Task: Add Wheat Bran to the cart.
Action: Mouse moved to (308, 172)
Screenshot: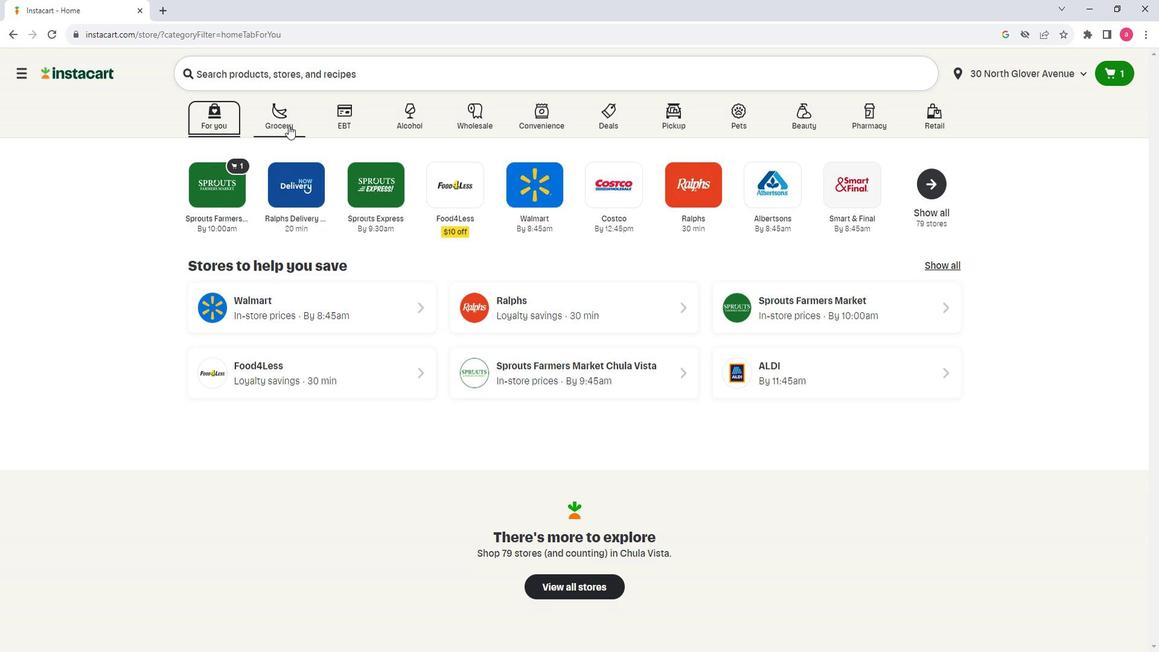 
Action: Mouse pressed left at (308, 172)
Screenshot: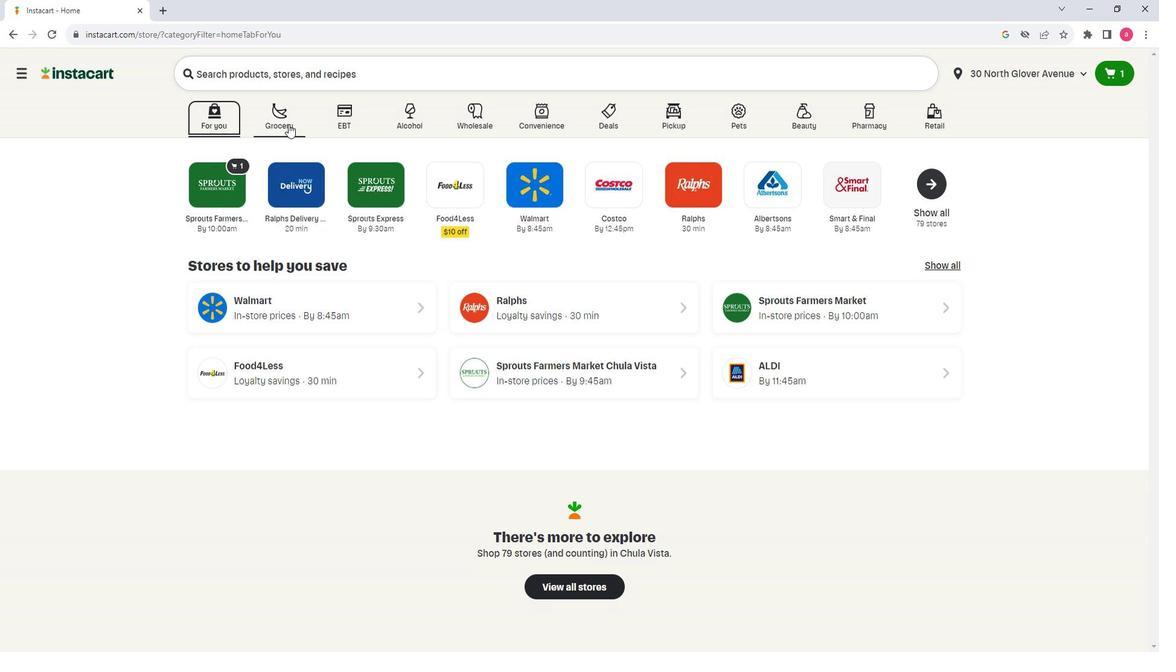
Action: Mouse moved to (406, 301)
Screenshot: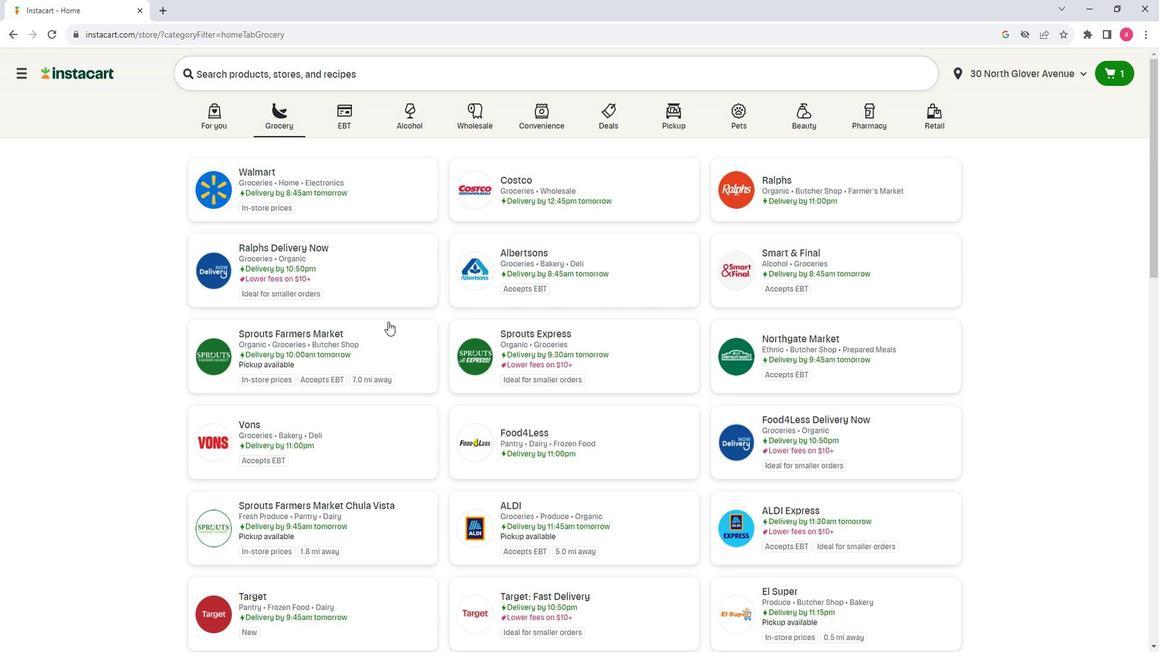 
Action: Mouse pressed left at (406, 301)
Screenshot: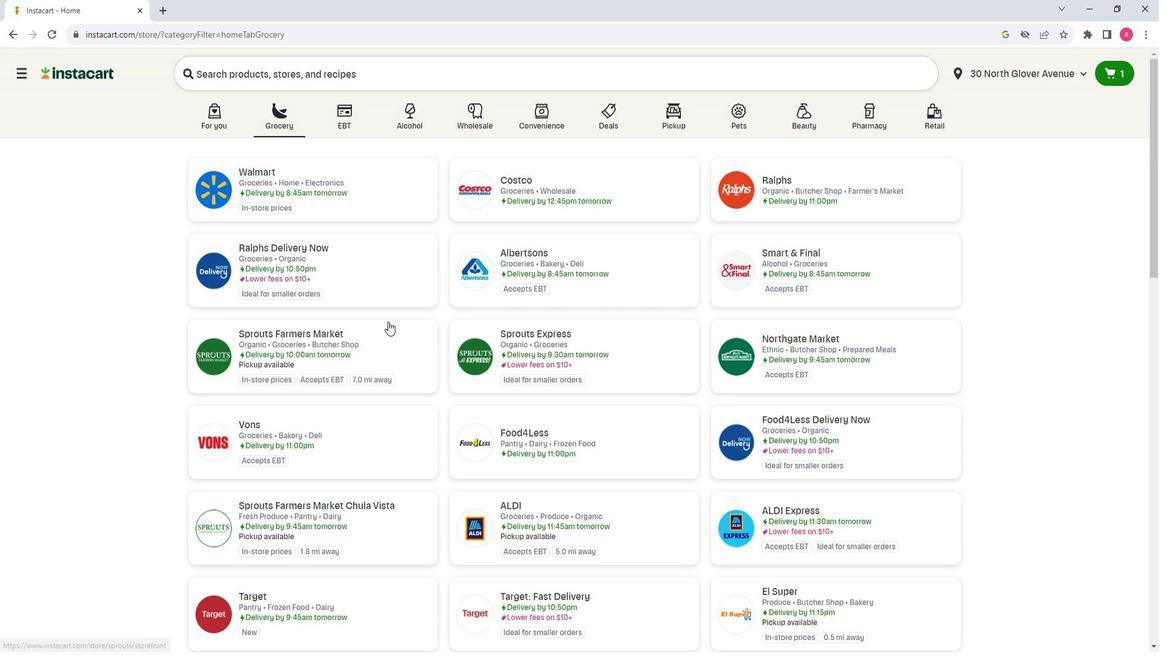 
Action: Mouse moved to (407, 303)
Screenshot: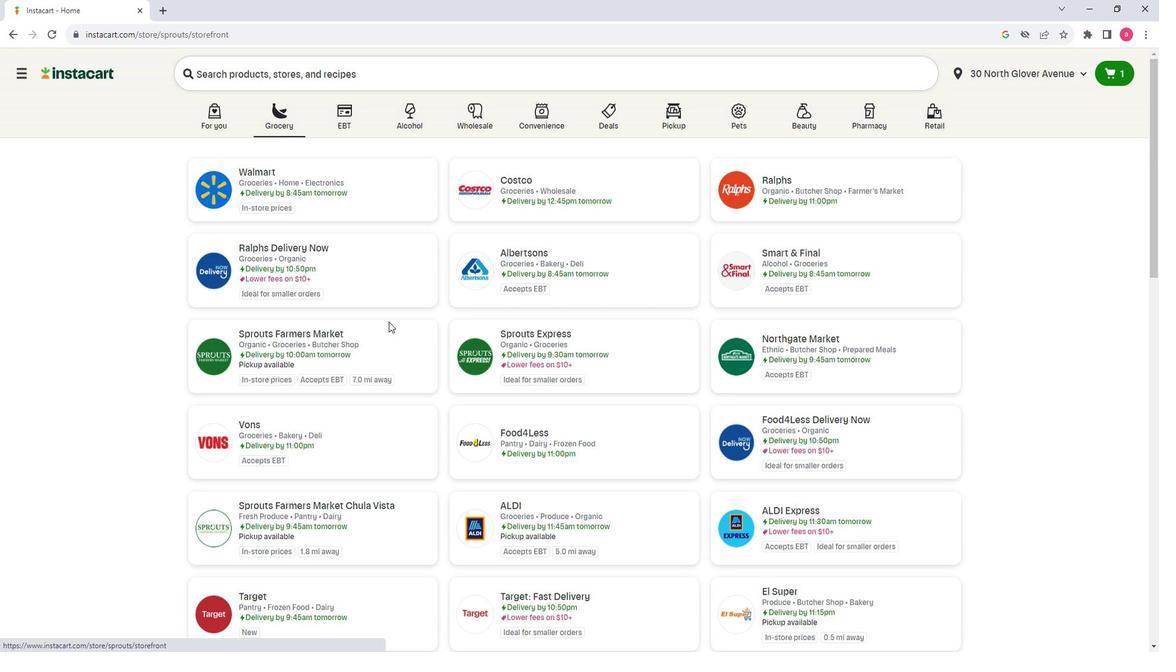 
Action: Mouse pressed left at (407, 303)
Screenshot: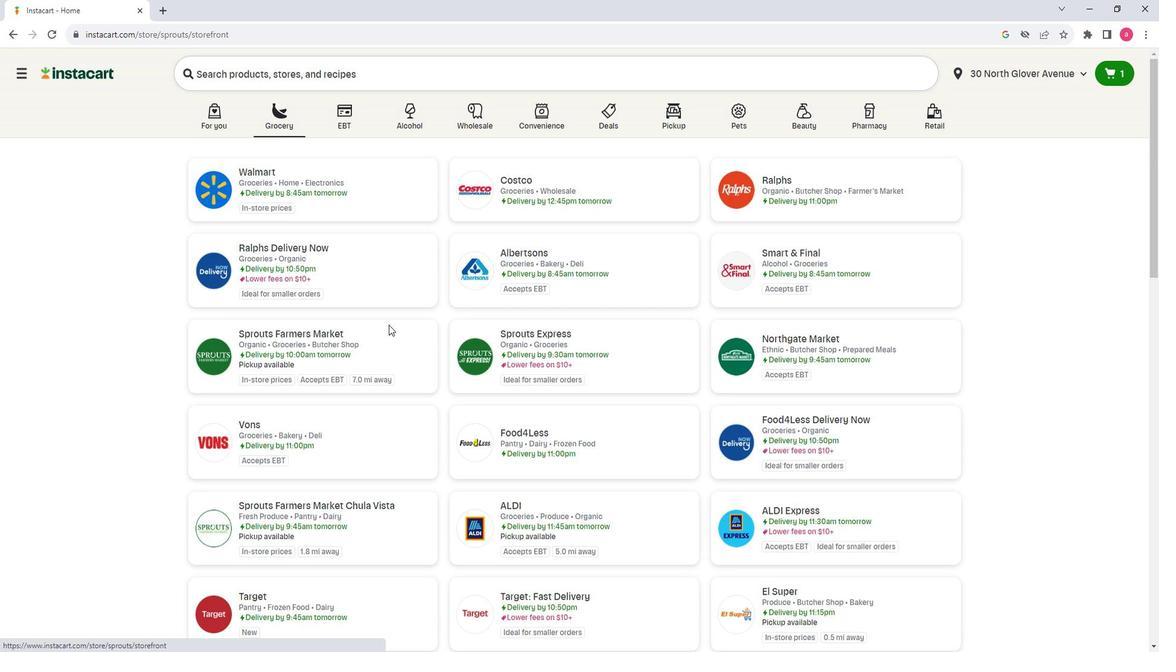 
Action: Mouse moved to (151, 320)
Screenshot: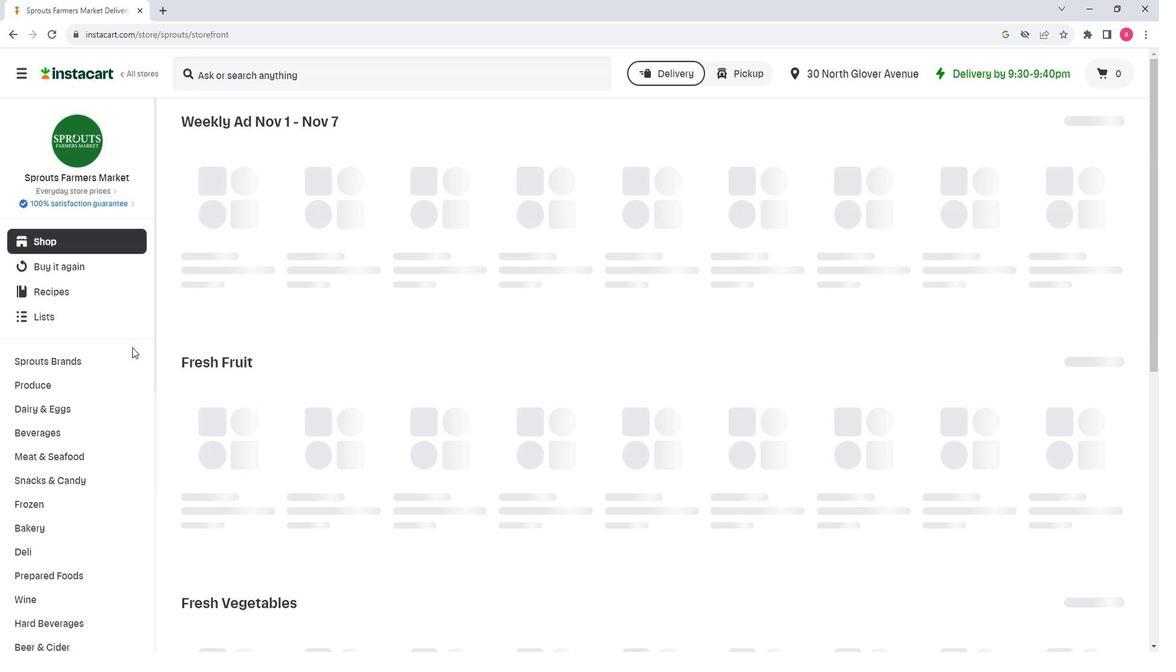 
Action: Mouse scrolled (151, 320) with delta (0, 0)
Screenshot: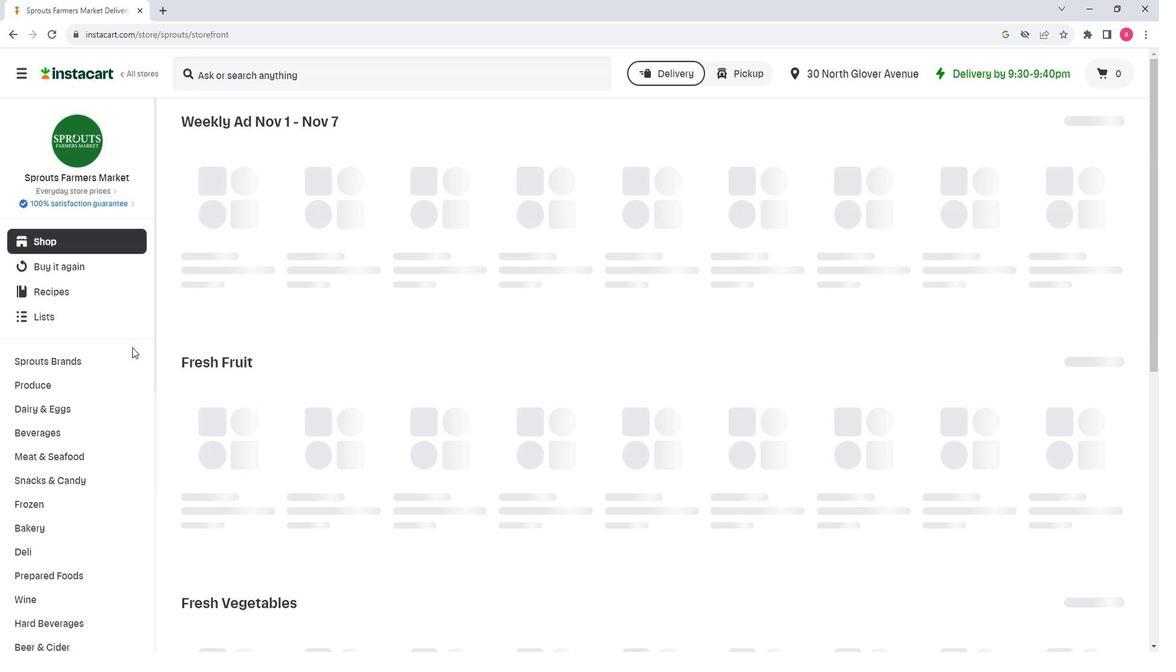 
Action: Mouse moved to (150, 322)
Screenshot: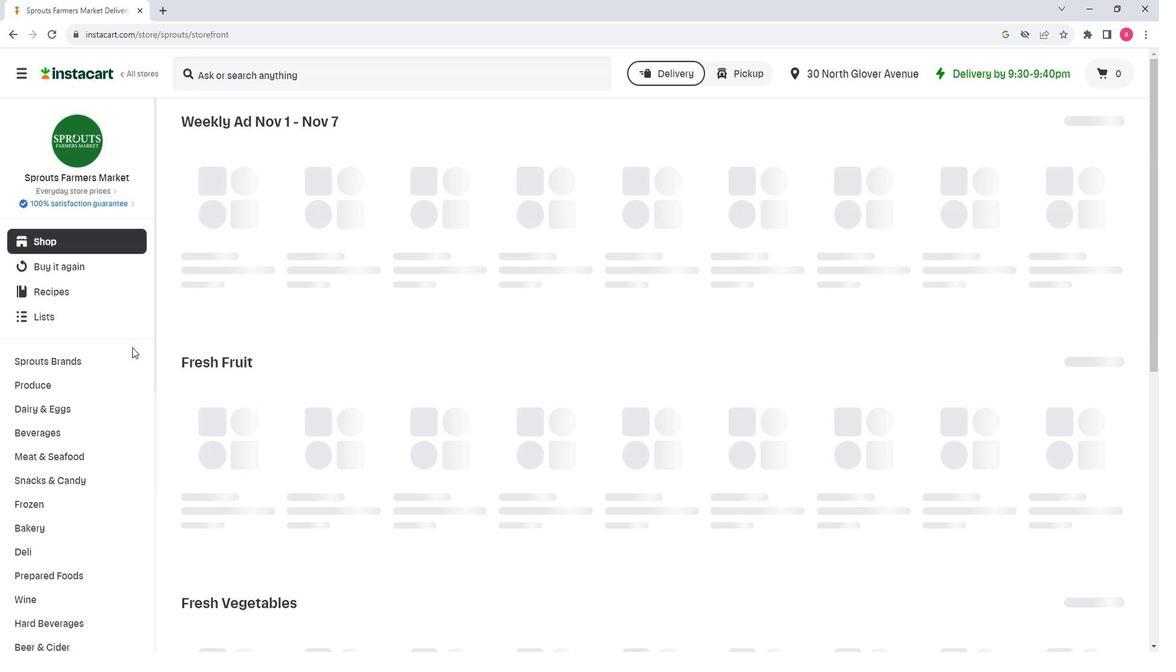 
Action: Mouse scrolled (150, 321) with delta (0, 0)
Screenshot: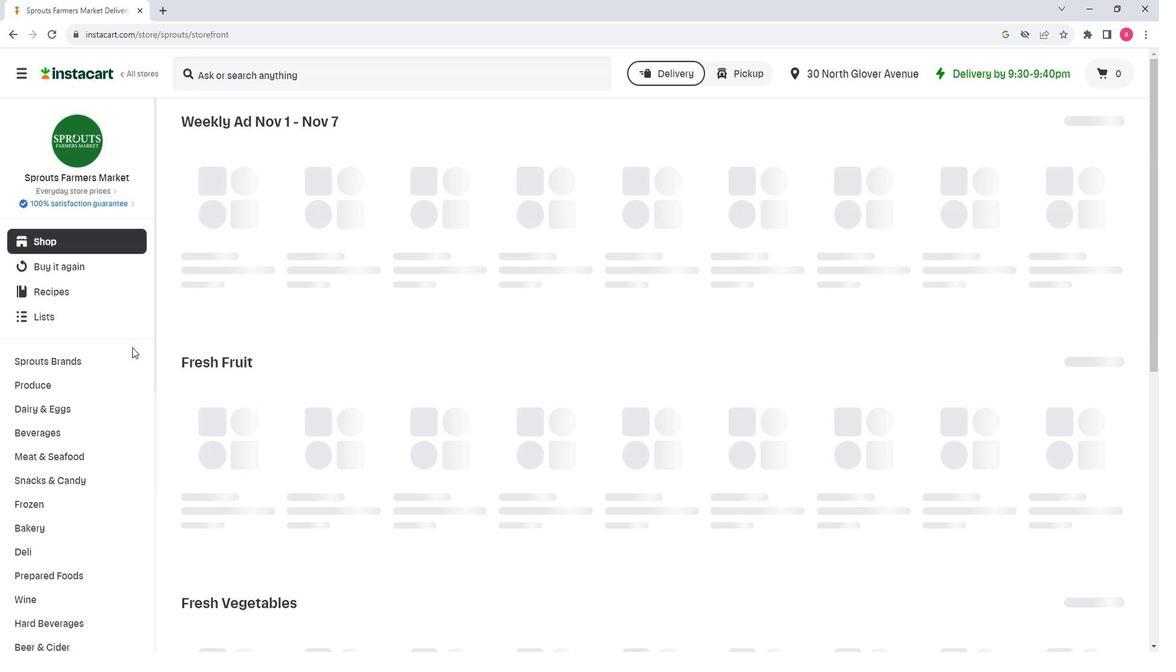 
Action: Mouse scrolled (150, 321) with delta (0, 0)
Screenshot: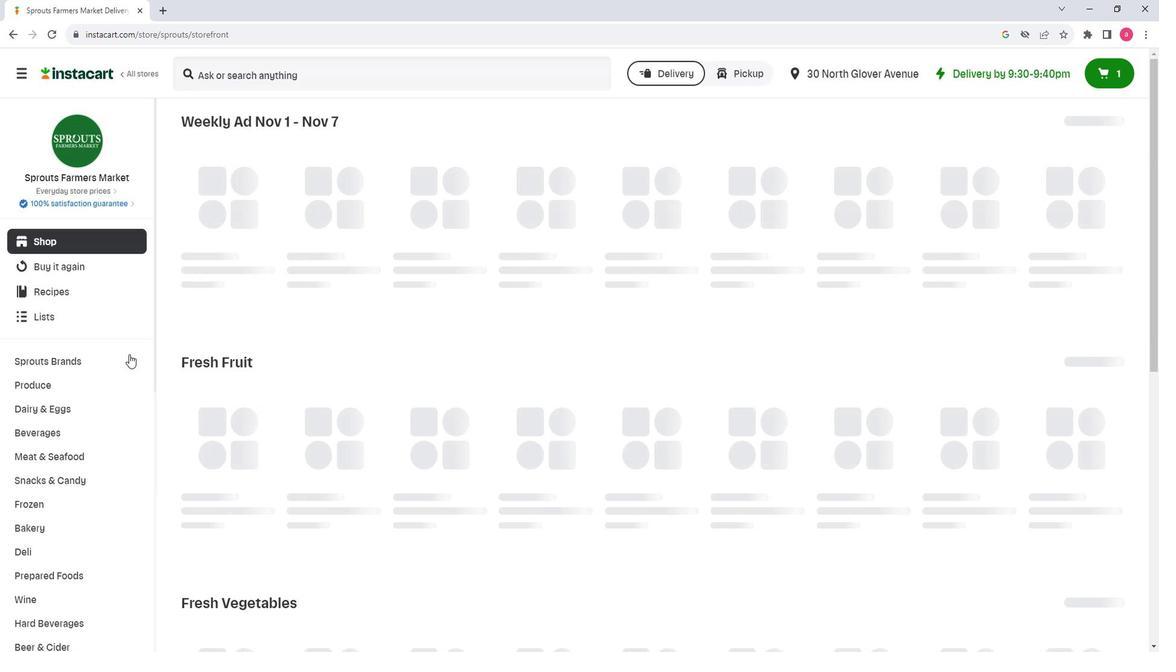 
Action: Mouse moved to (150, 323)
Screenshot: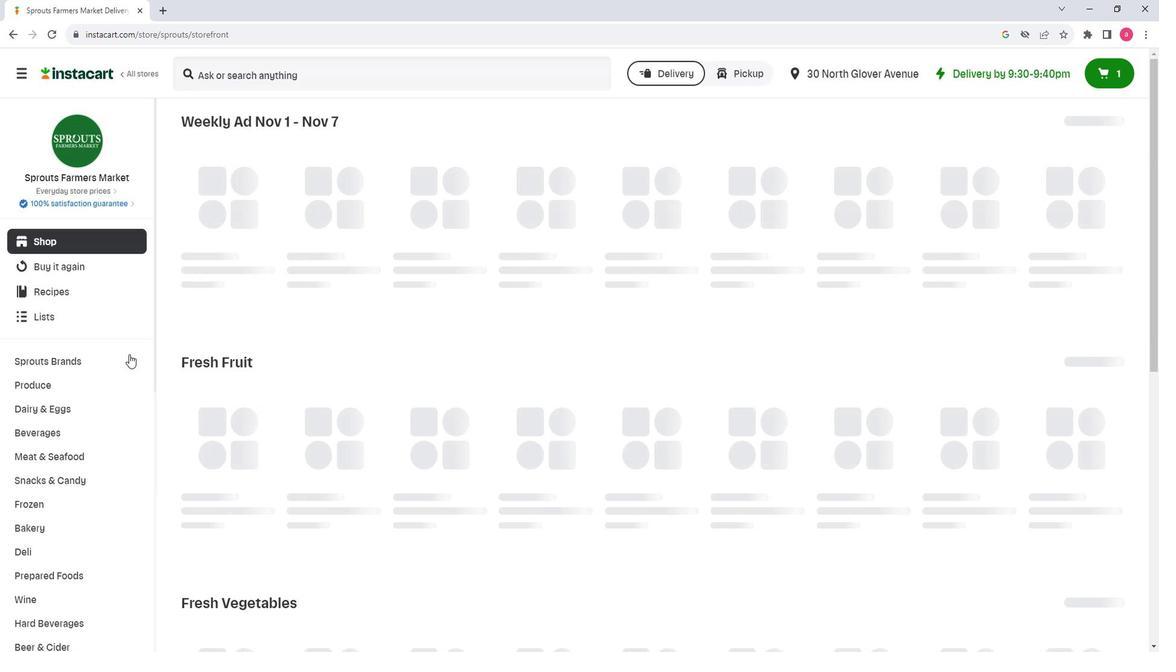 
Action: Mouse scrolled (150, 322) with delta (0, 0)
Screenshot: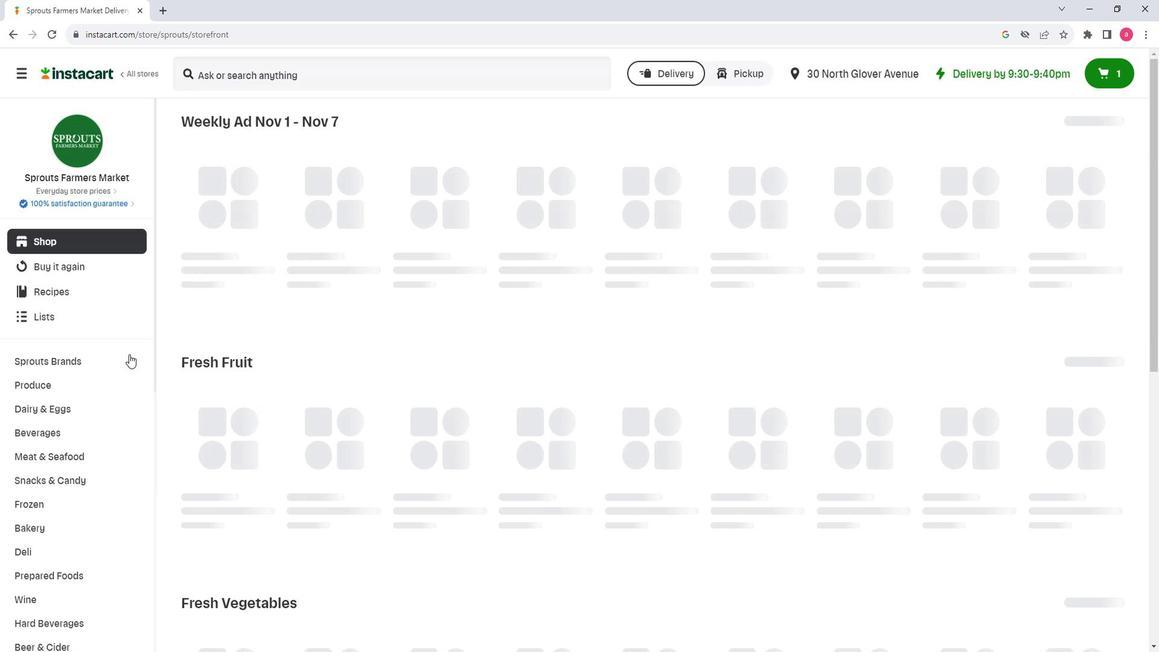 
Action: Mouse moved to (147, 324)
Screenshot: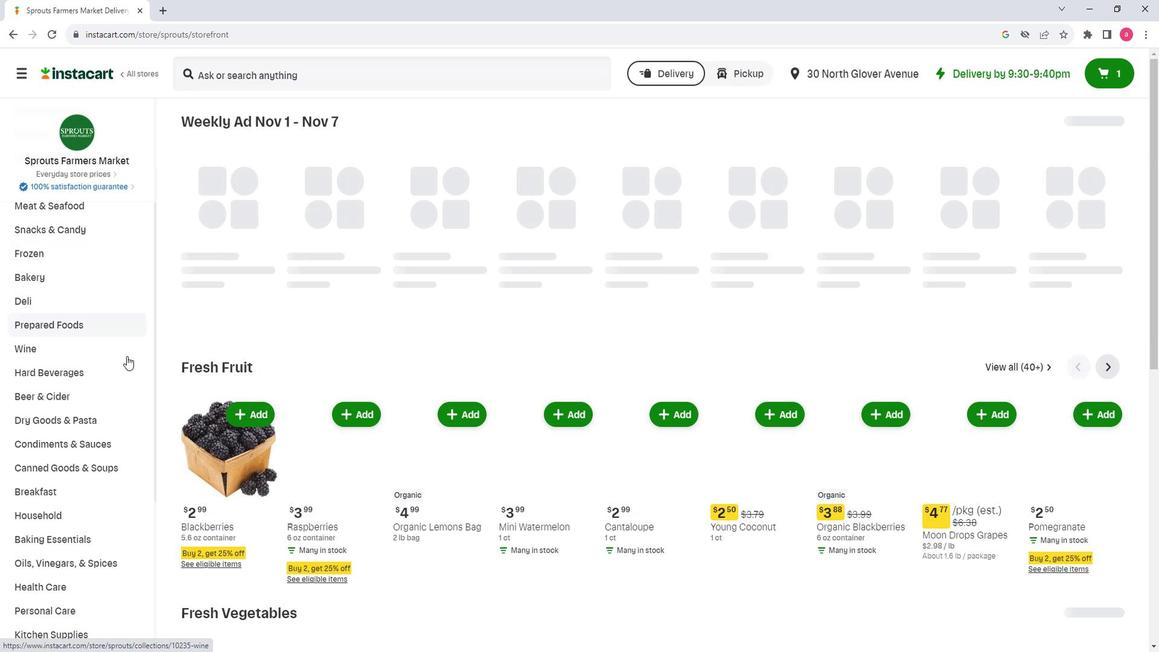 
Action: Mouse scrolled (147, 323) with delta (0, 0)
Screenshot: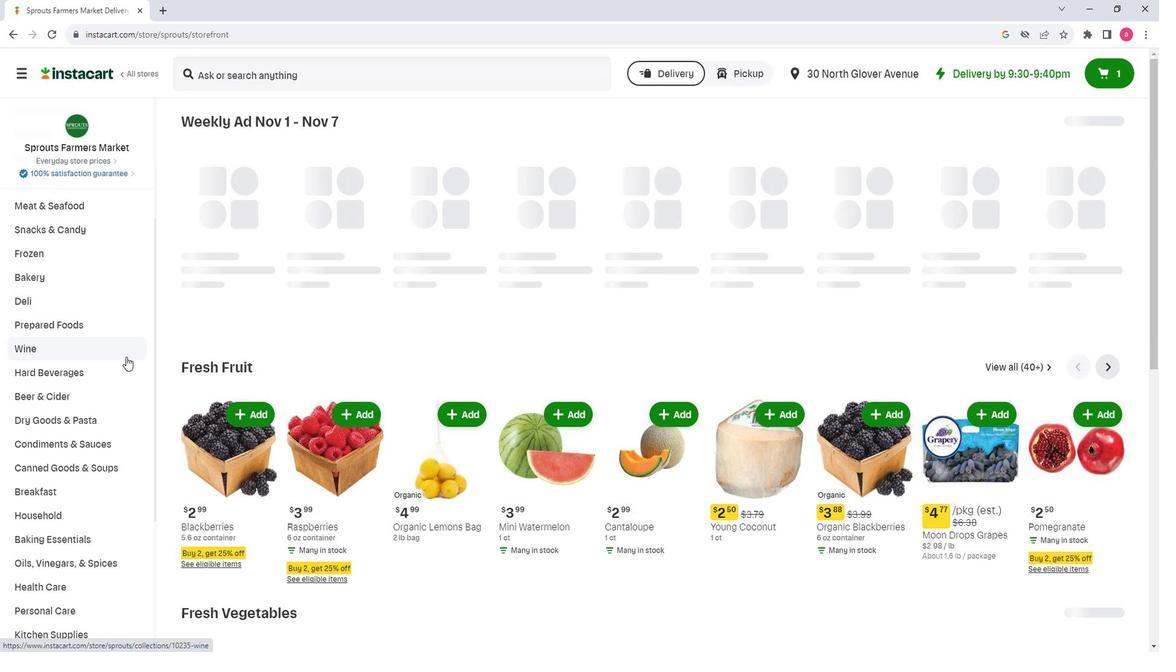 
Action: Mouse moved to (146, 326)
Screenshot: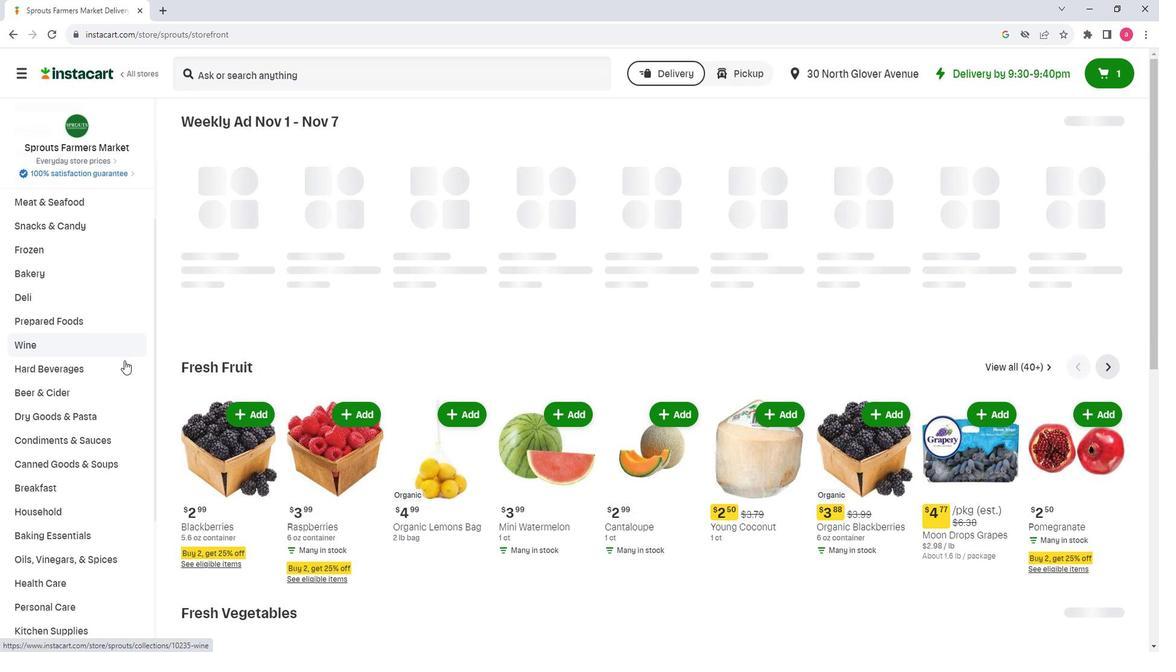 
Action: Mouse scrolled (146, 326) with delta (0, 0)
Screenshot: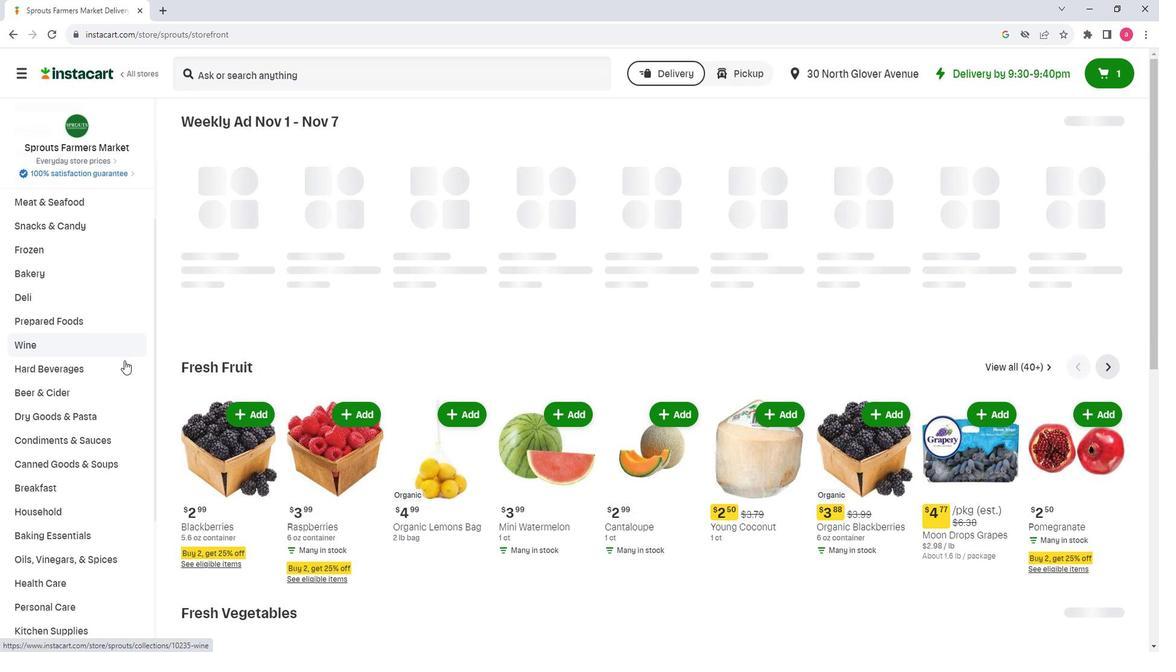 
Action: Mouse moved to (112, 366)
Screenshot: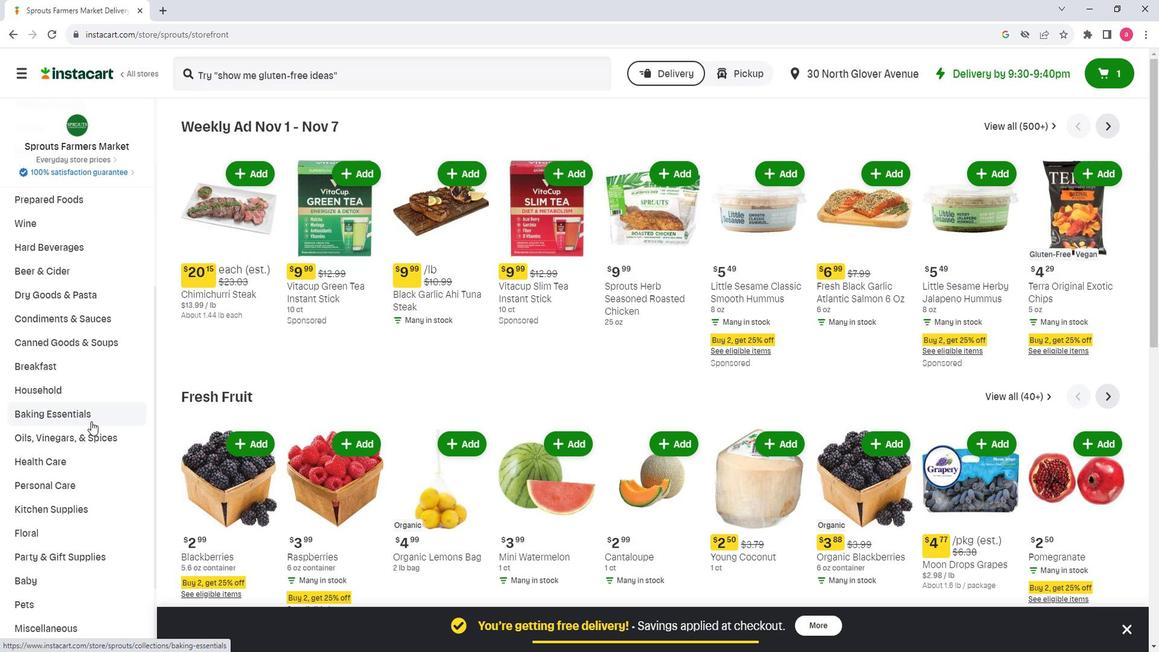 
Action: Mouse pressed left at (112, 366)
Screenshot: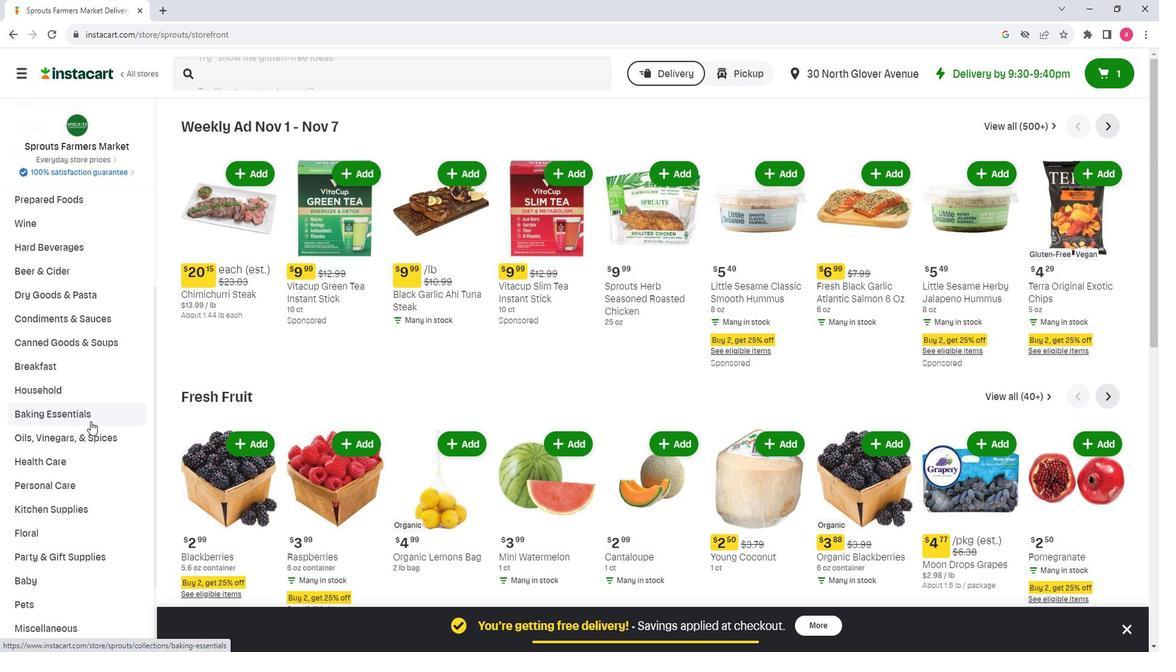 
Action: Mouse moved to (686, 194)
Screenshot: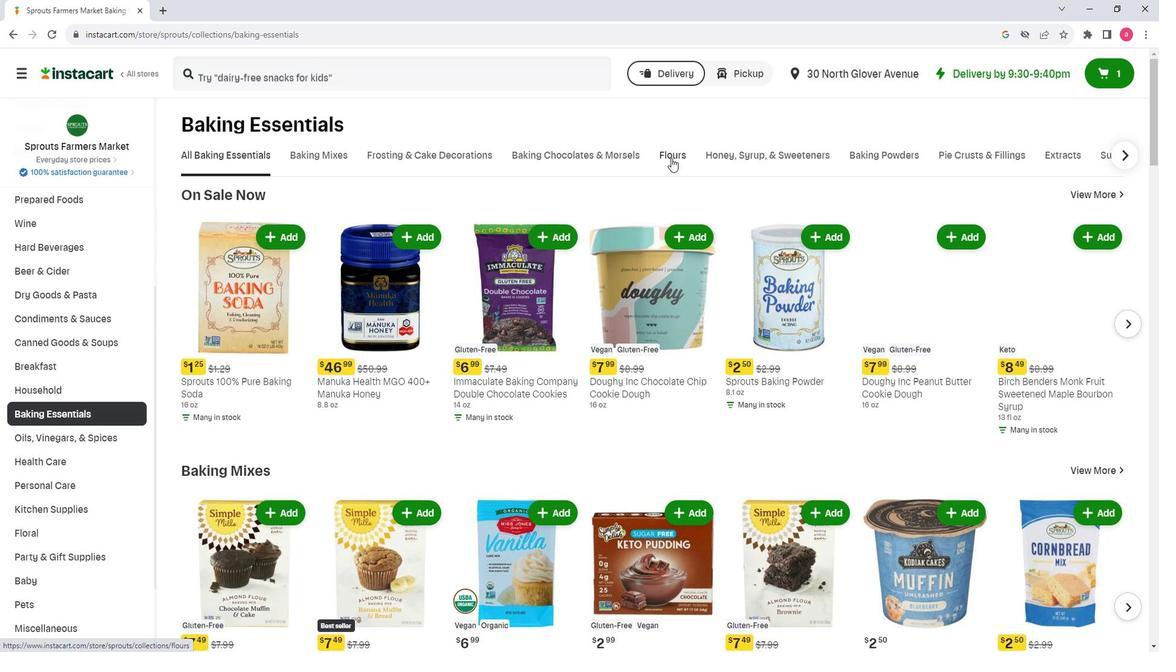 
Action: Mouse pressed left at (686, 194)
Screenshot: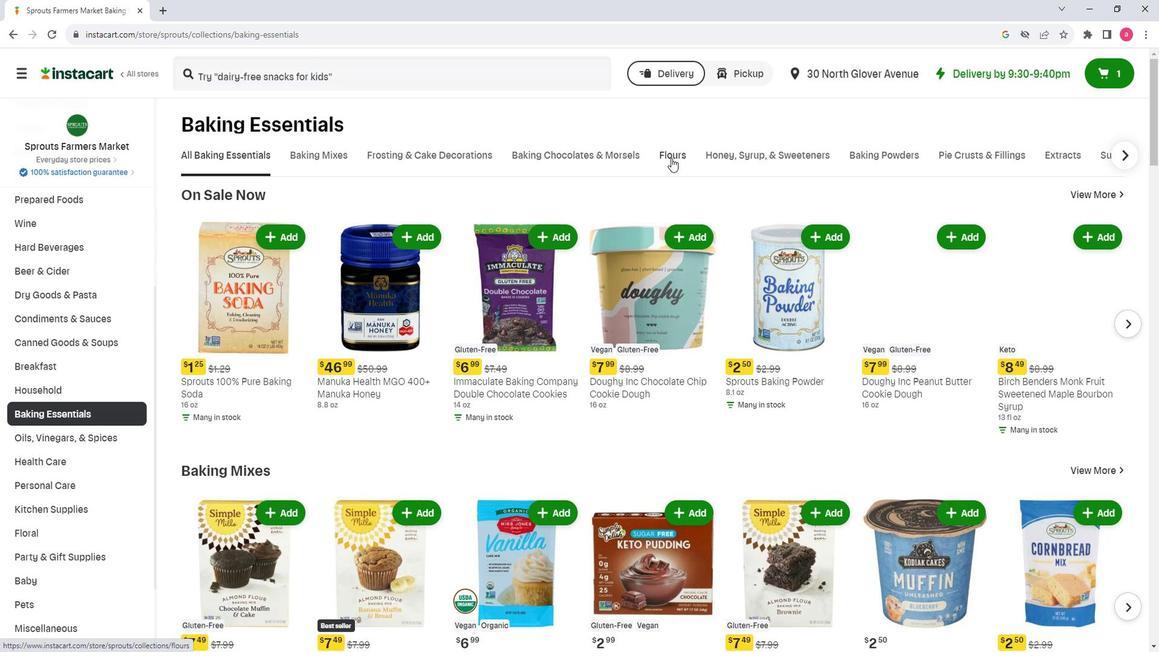
Action: Mouse moved to (817, 227)
Screenshot: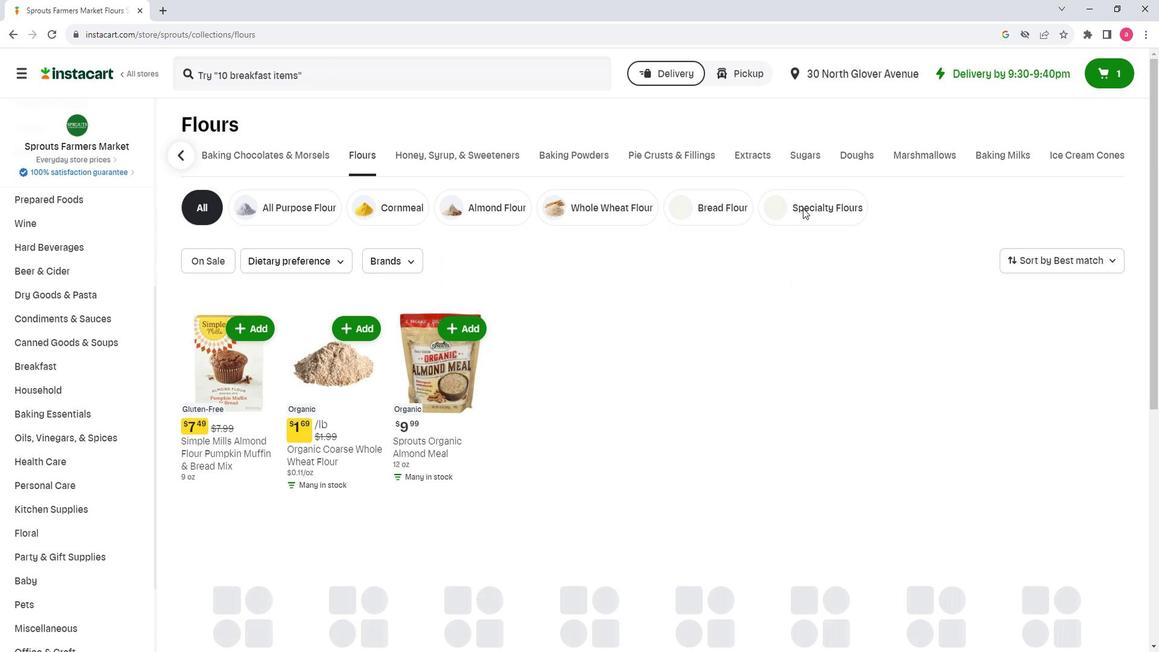 
Action: Mouse pressed left at (817, 227)
Screenshot: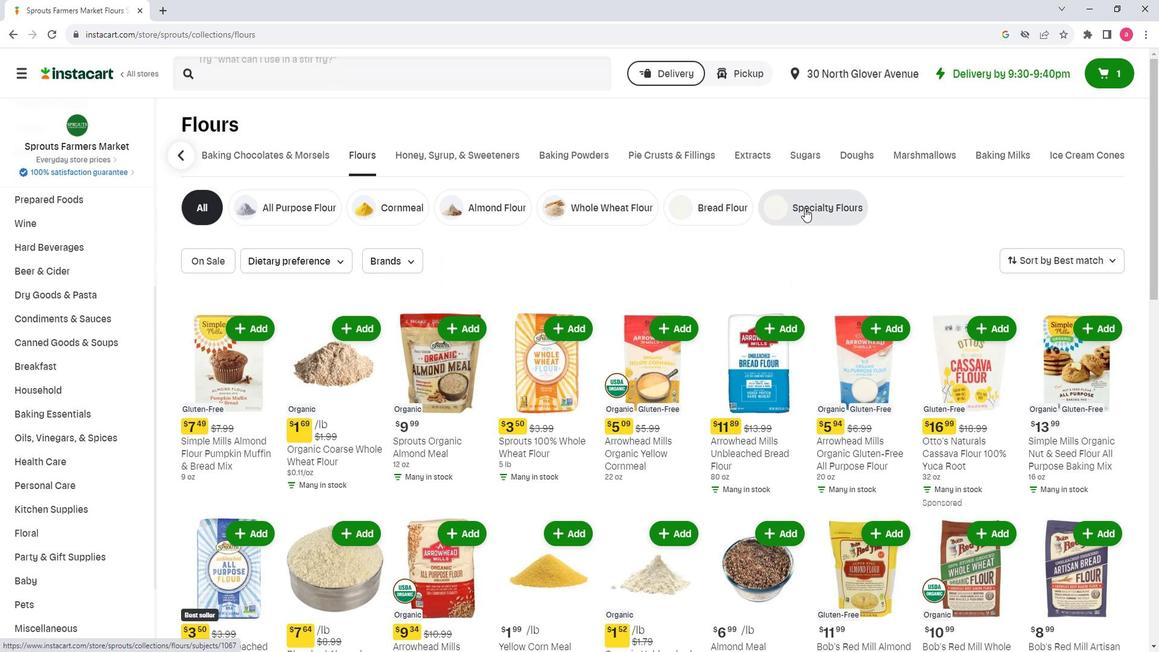 
Action: Mouse moved to (361, 147)
Screenshot: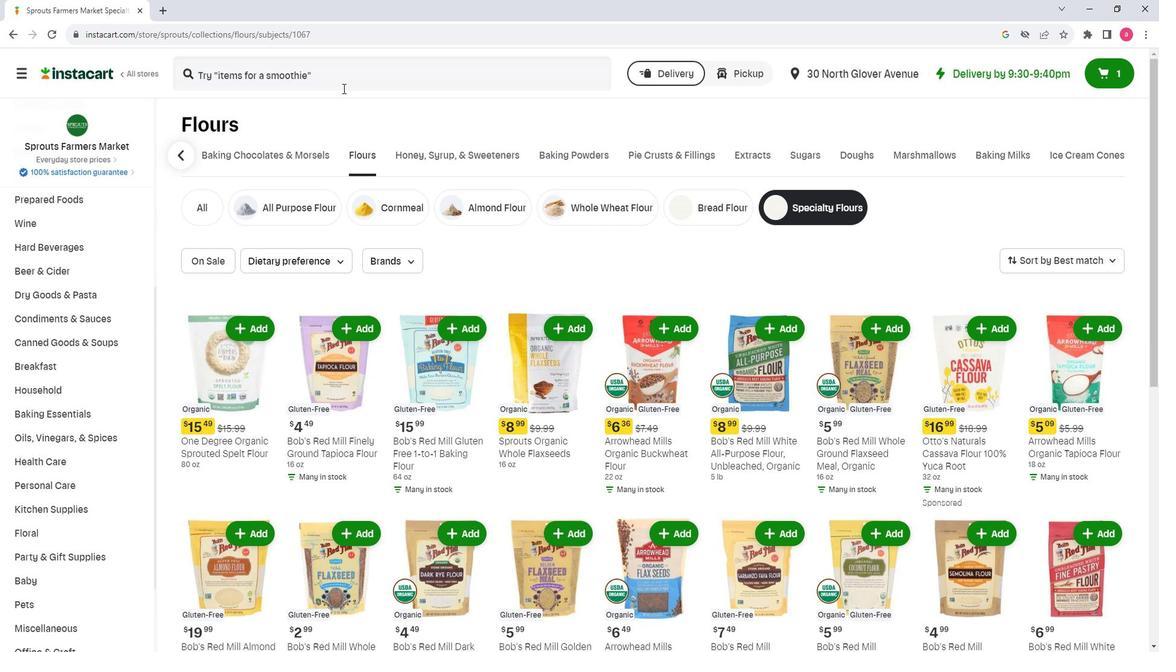 
Action: Mouse pressed left at (361, 147)
Screenshot: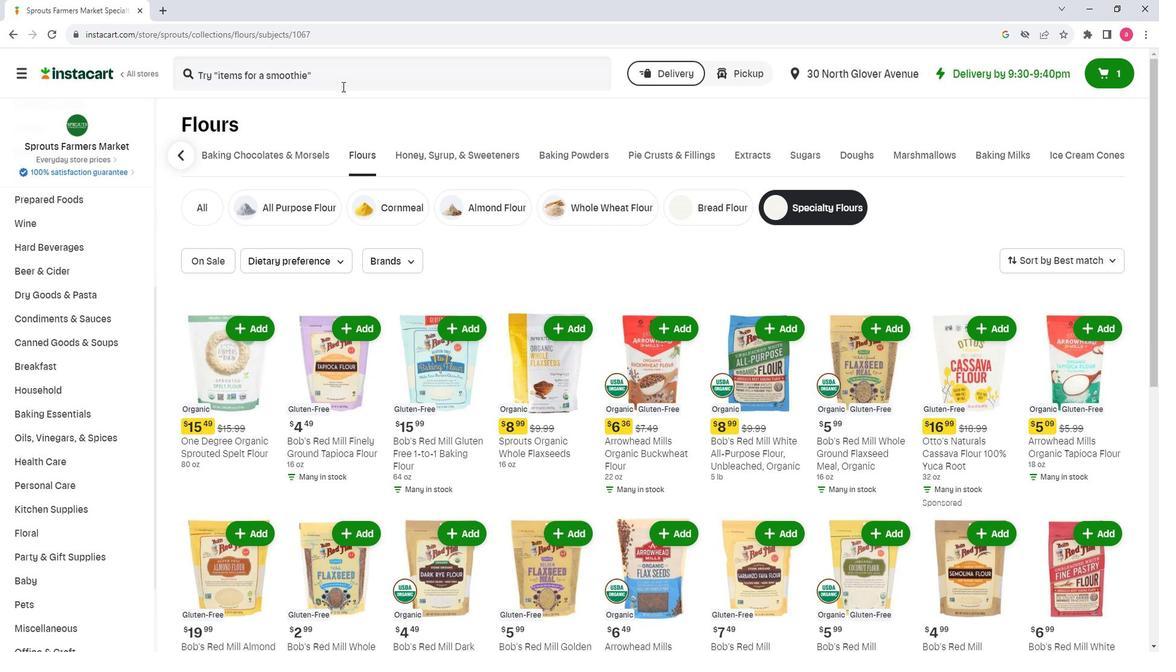 
Action: Key pressed <Key.shift>Wheat<Key.space><Key.shift>Bran<Key.space><Key.enter>
Screenshot: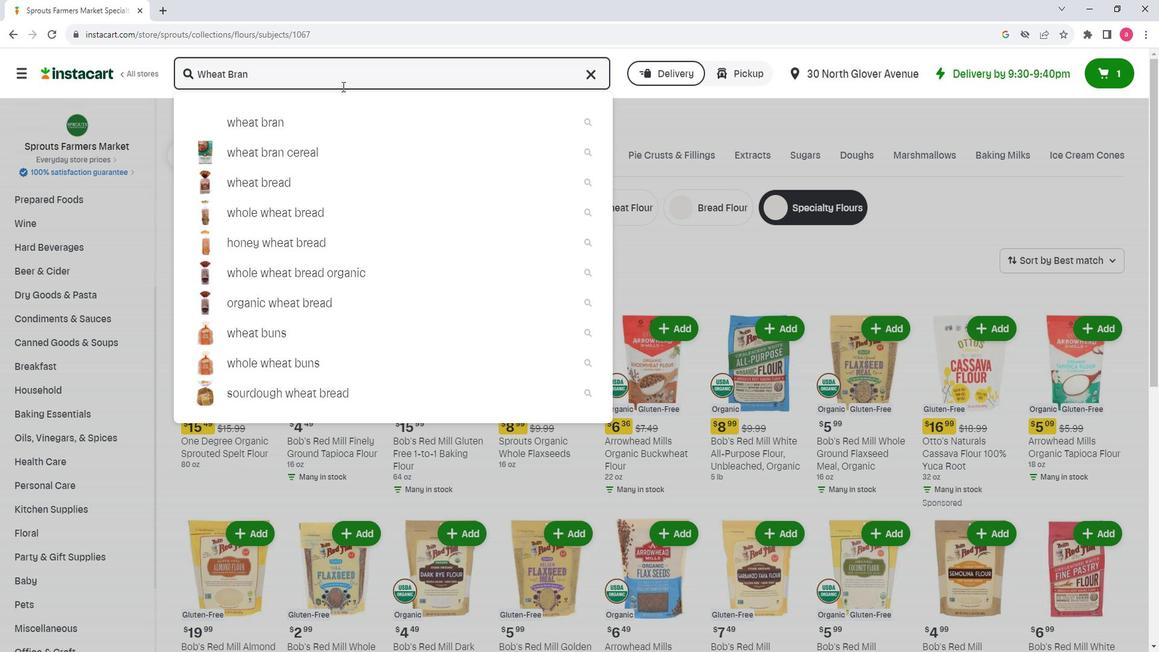 
Action: Mouse moved to (526, 205)
Screenshot: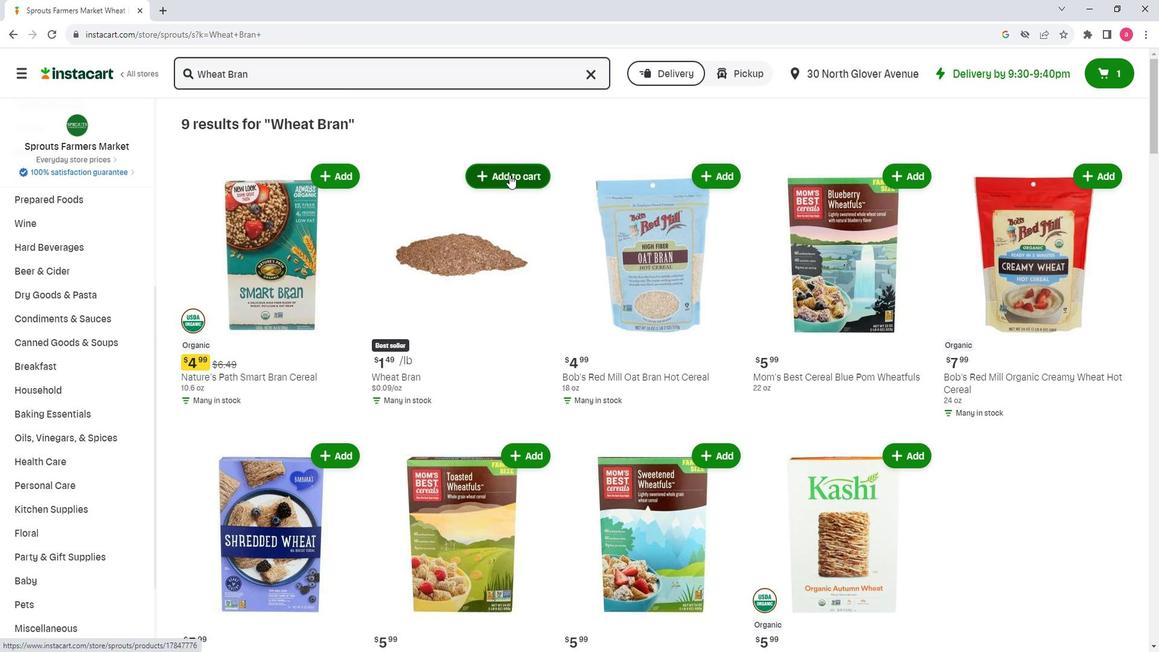 
Action: Mouse pressed left at (526, 205)
Screenshot: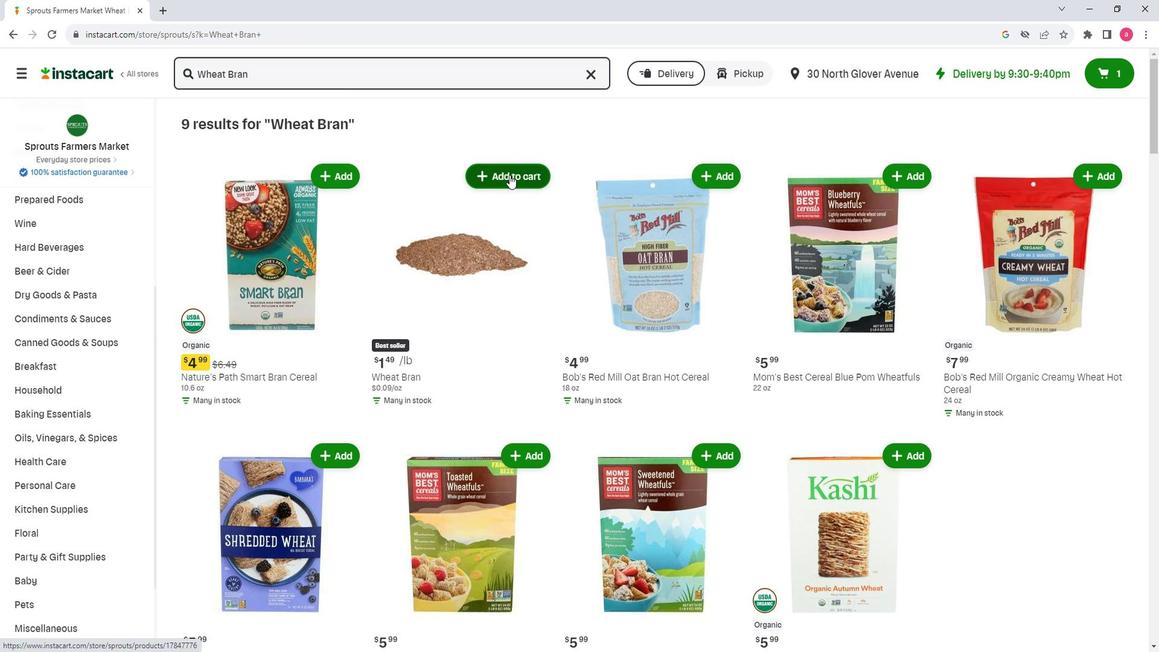 
Action: Mouse moved to (536, 240)
Screenshot: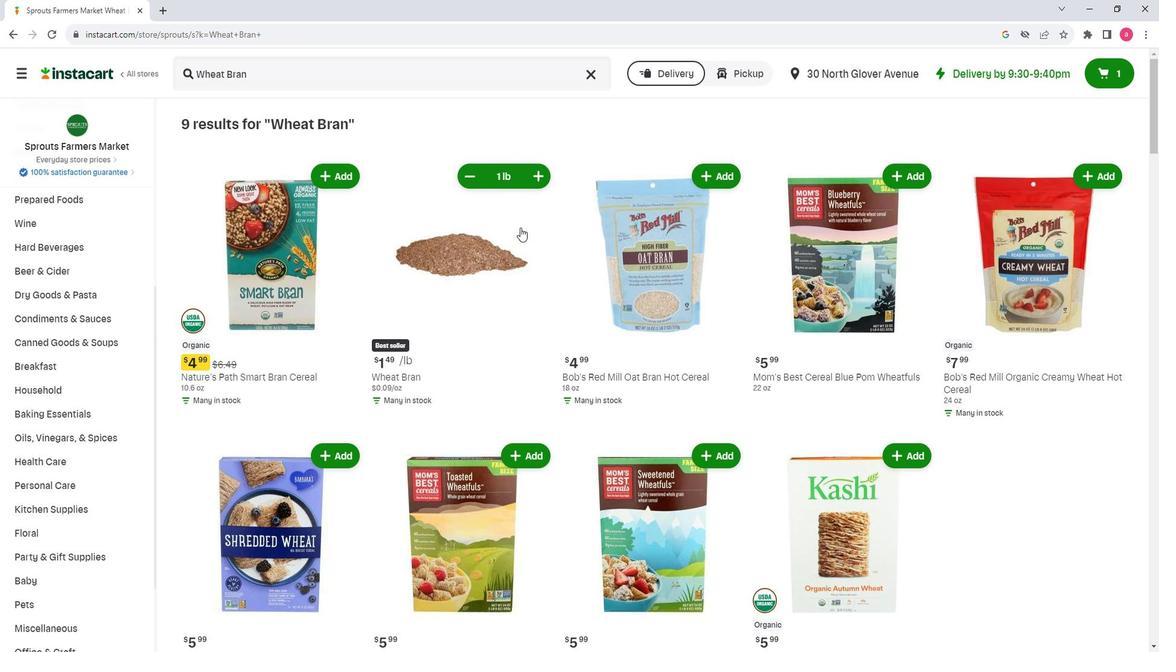 
